 Task: Clear the last 7 days cached images and files.
Action: Mouse moved to (930, 27)
Screenshot: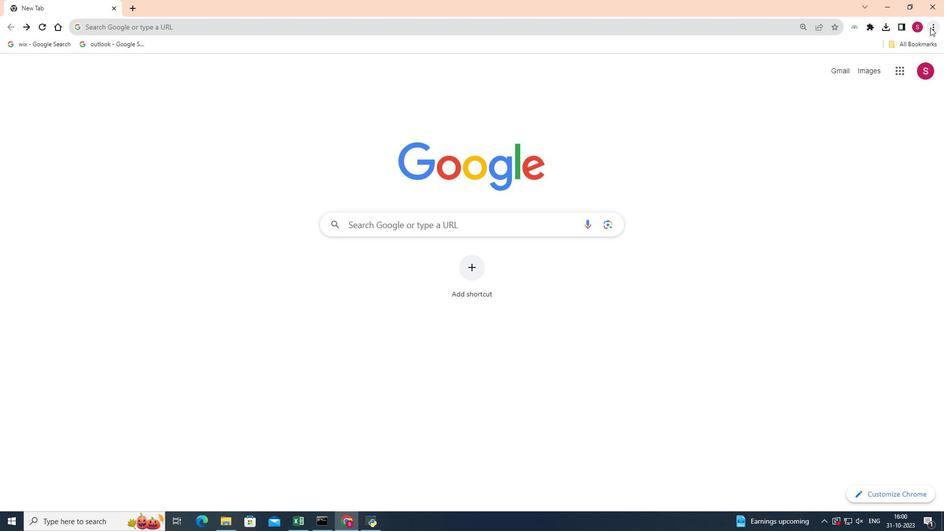 
Action: Mouse pressed left at (930, 27)
Screenshot: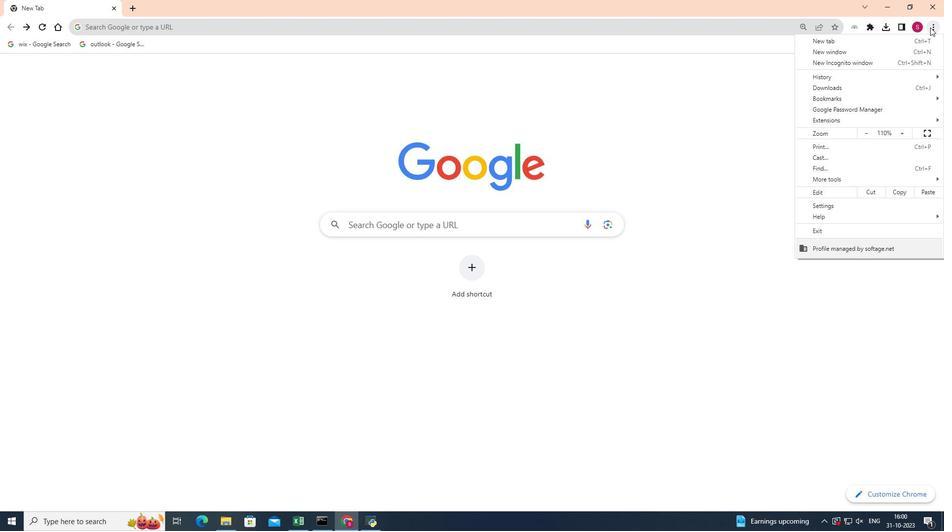
Action: Mouse moved to (837, 181)
Screenshot: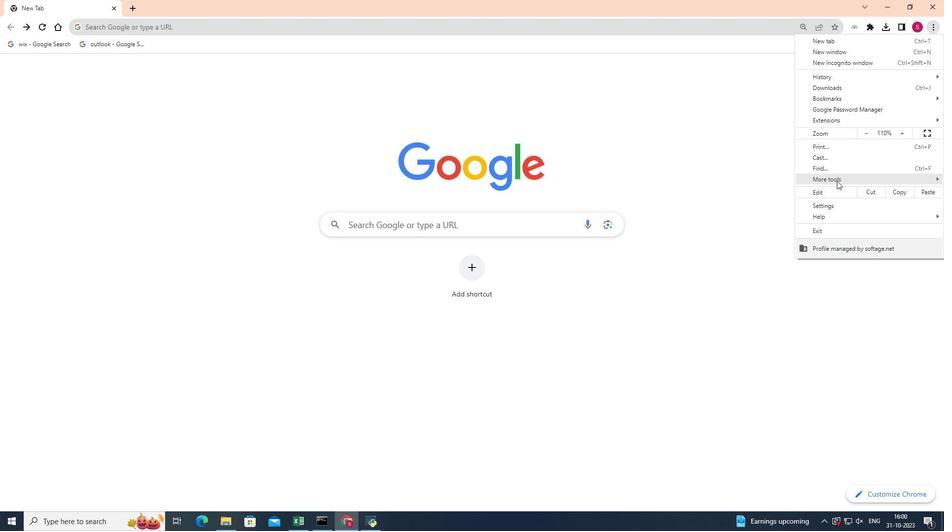 
Action: Mouse pressed left at (837, 181)
Screenshot: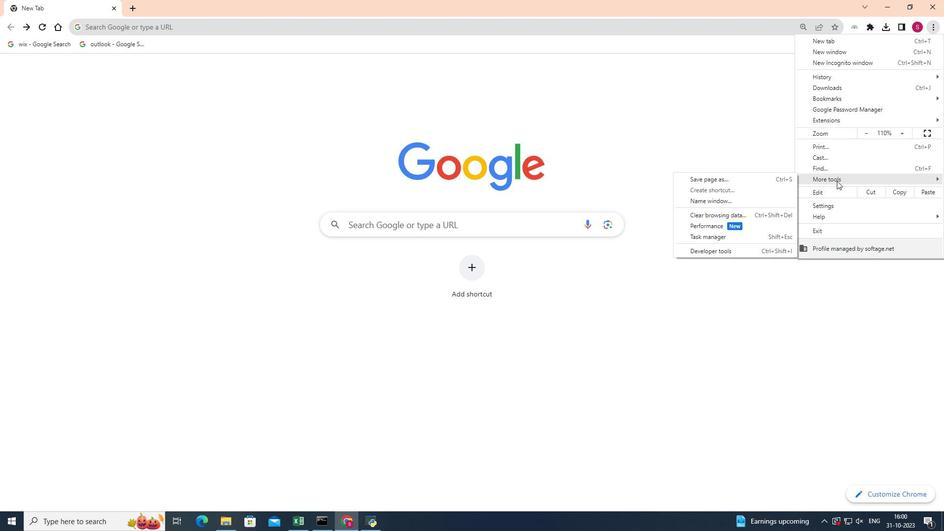 
Action: Mouse moved to (774, 214)
Screenshot: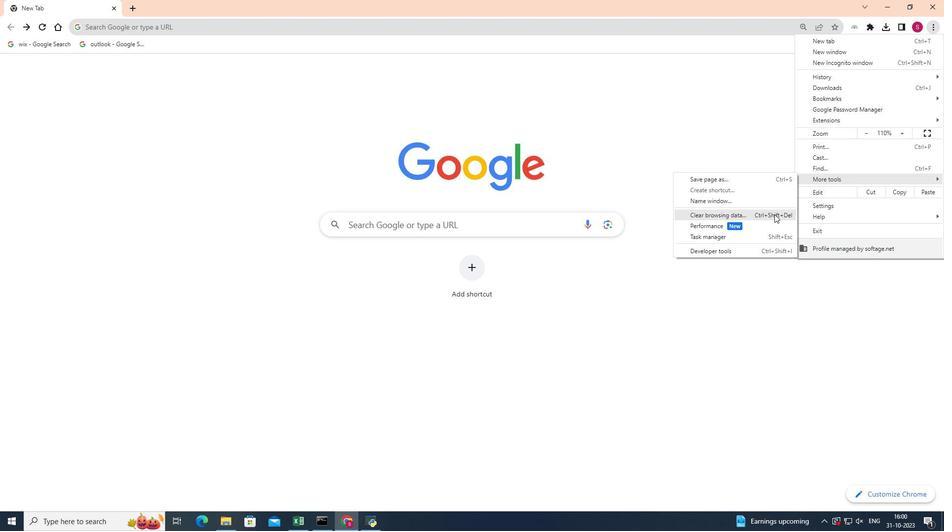 
Action: Mouse pressed left at (774, 214)
Screenshot: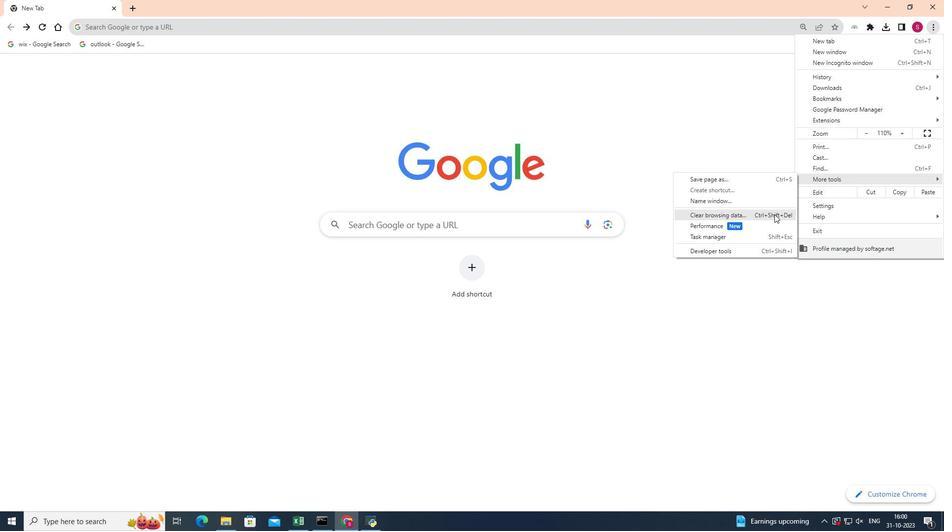 
Action: Mouse moved to (440, 175)
Screenshot: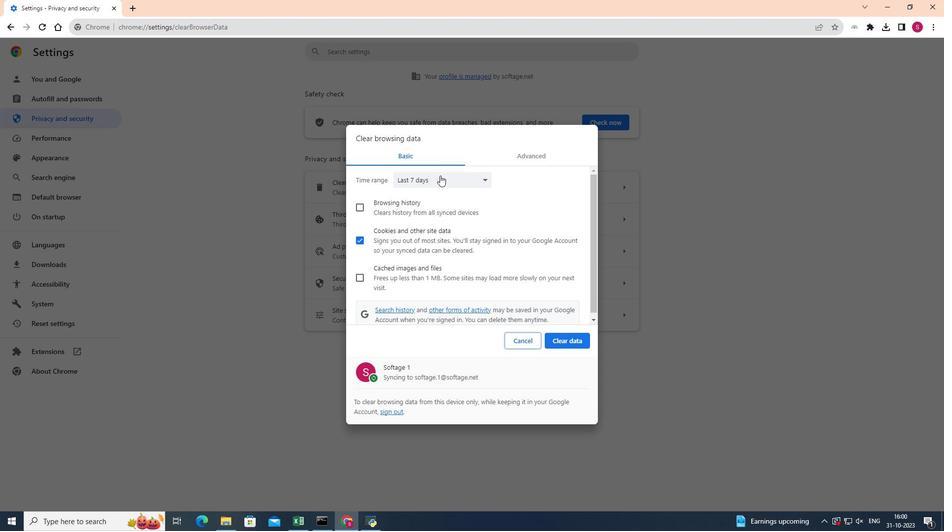 
Action: Mouse pressed left at (440, 175)
Screenshot: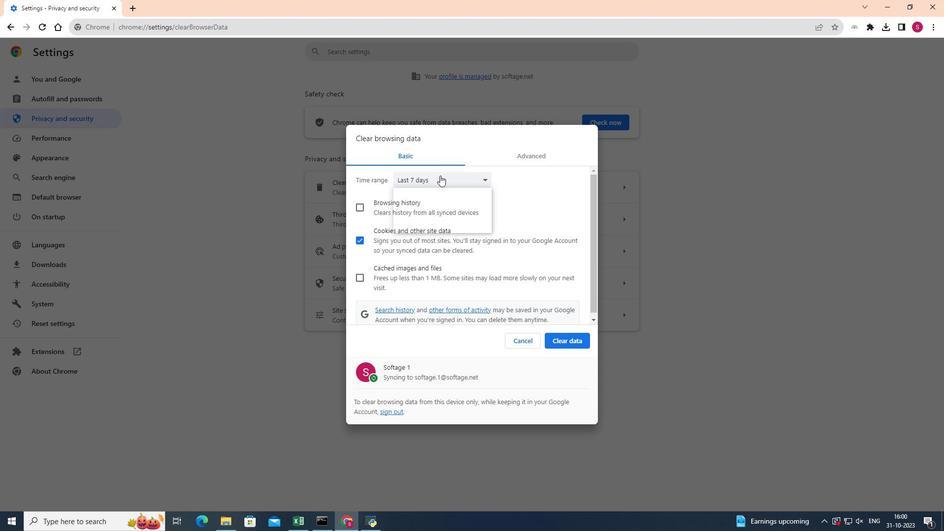 
Action: Mouse moved to (431, 212)
Screenshot: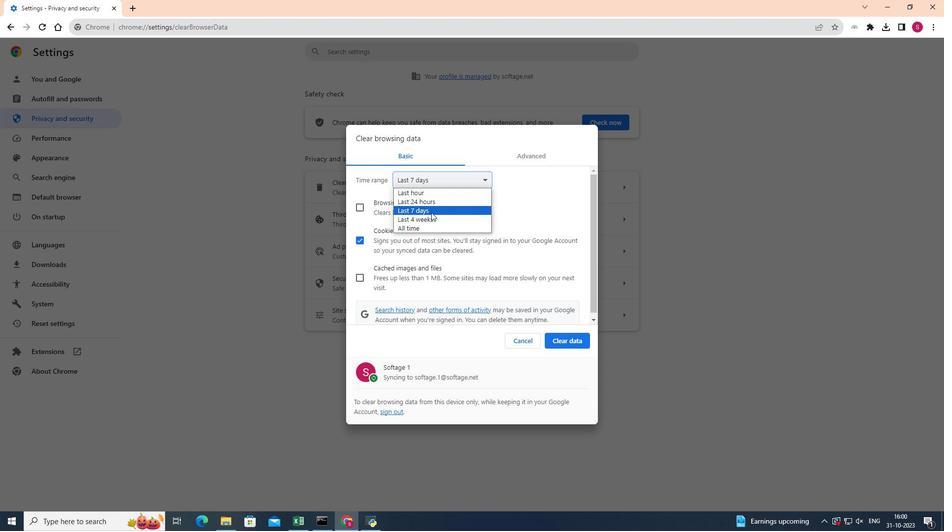 
Action: Mouse pressed left at (431, 212)
Screenshot: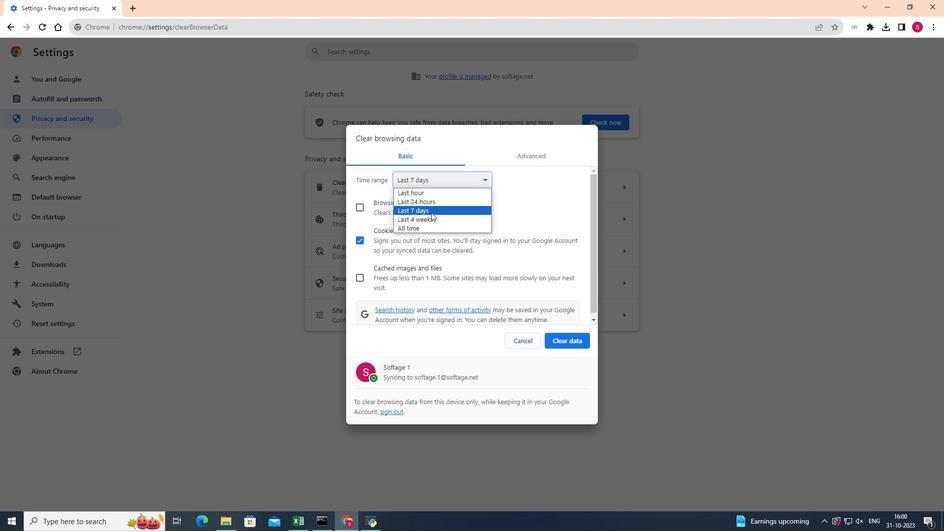 
Action: Mouse moved to (356, 238)
Screenshot: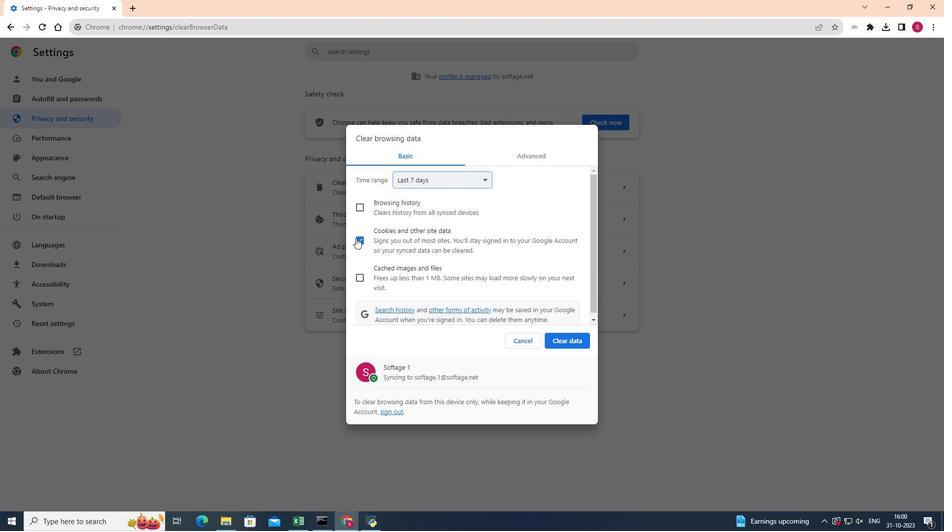 
Action: Mouse pressed left at (356, 238)
Screenshot: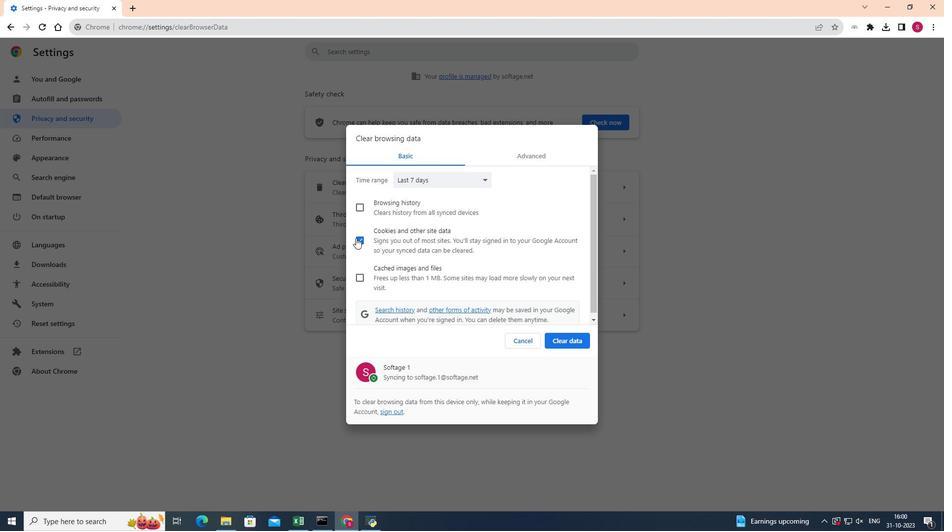 
Action: Mouse moved to (359, 276)
Screenshot: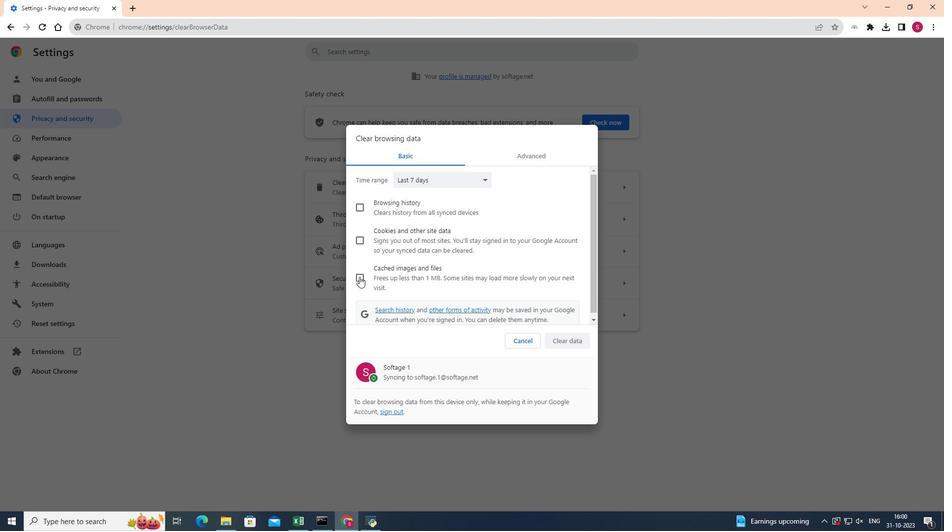 
Action: Mouse pressed left at (359, 276)
Screenshot: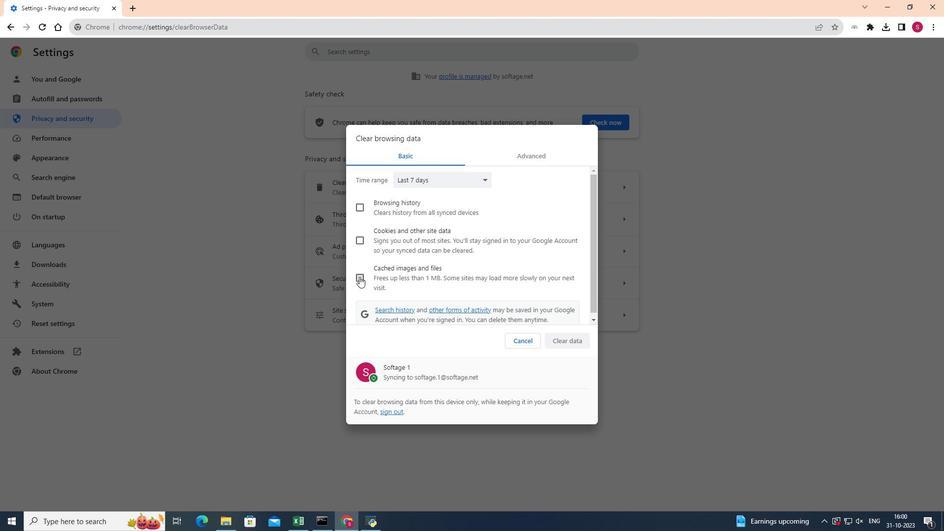 
Action: Mouse moved to (562, 339)
Screenshot: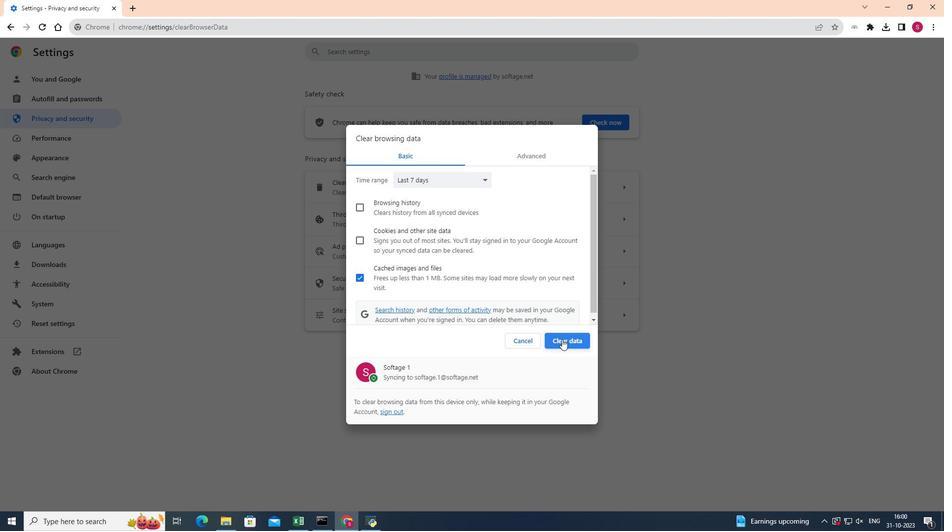 
Action: Mouse pressed left at (562, 339)
Screenshot: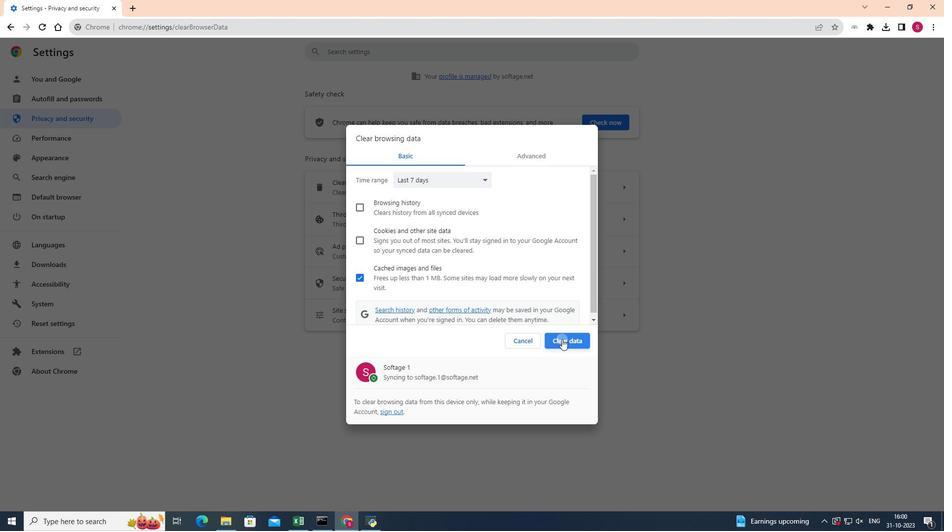 
Action: Mouse moved to (563, 338)
Screenshot: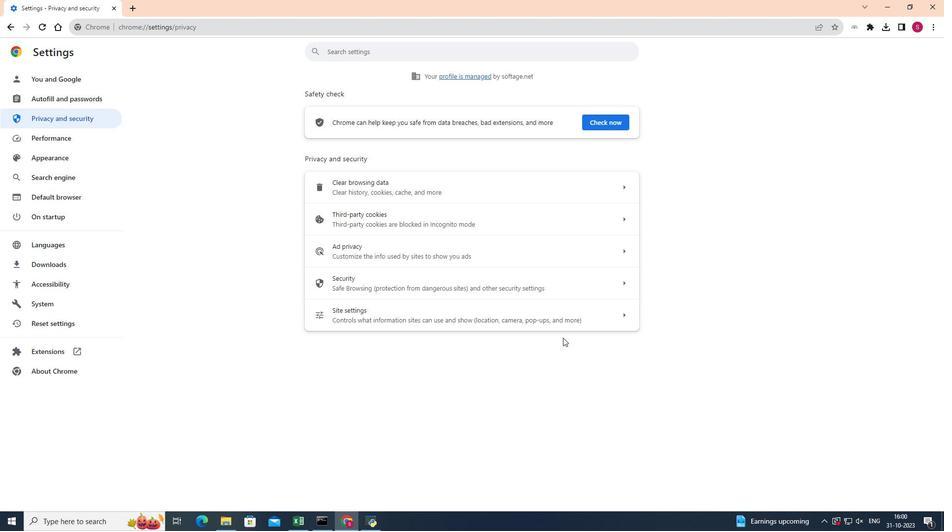 
